 Task: Select the job type as volunteer.
Action: Mouse moved to (693, 91)
Screenshot: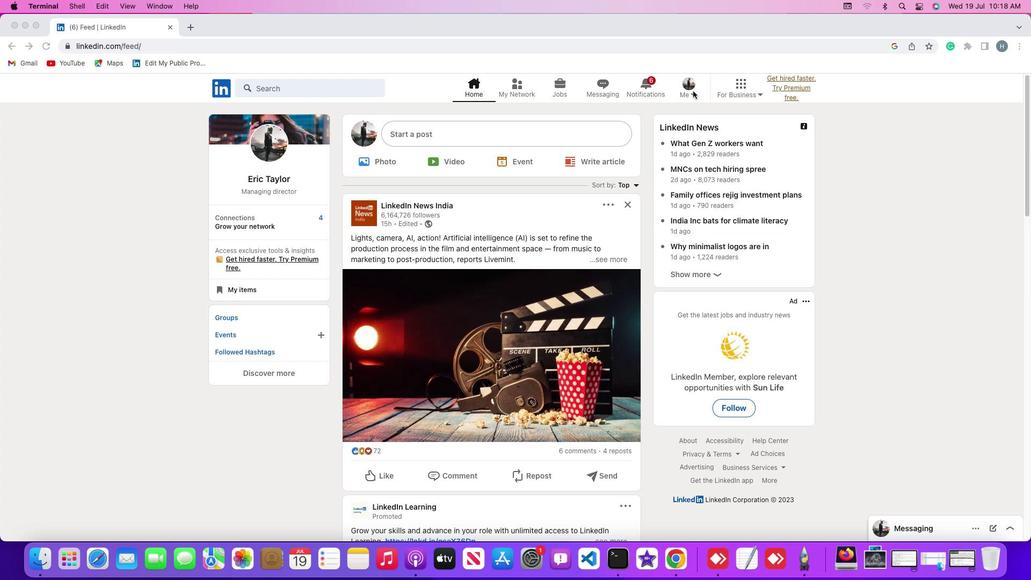 
Action: Mouse pressed left at (693, 91)
Screenshot: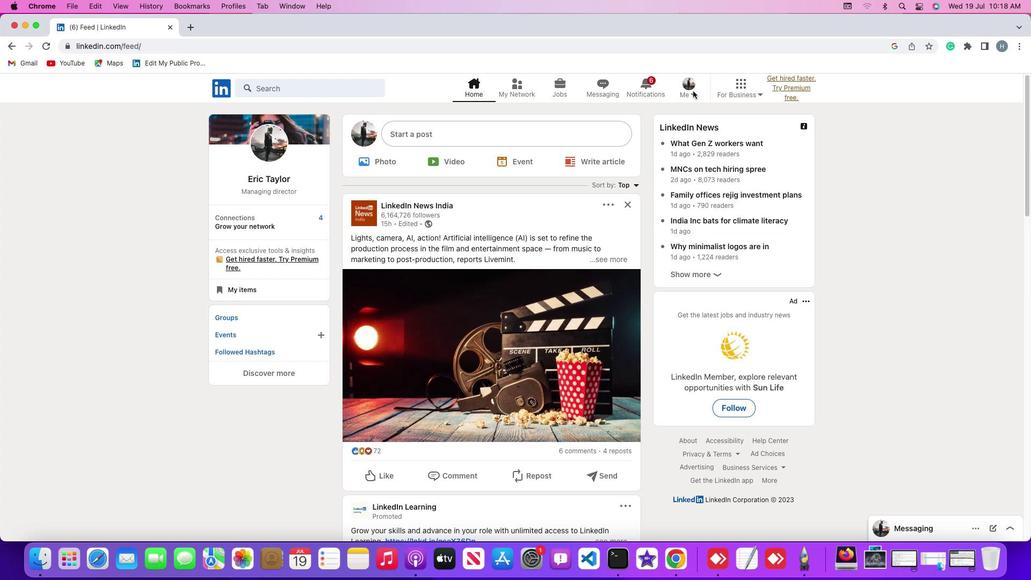 
Action: Mouse moved to (694, 94)
Screenshot: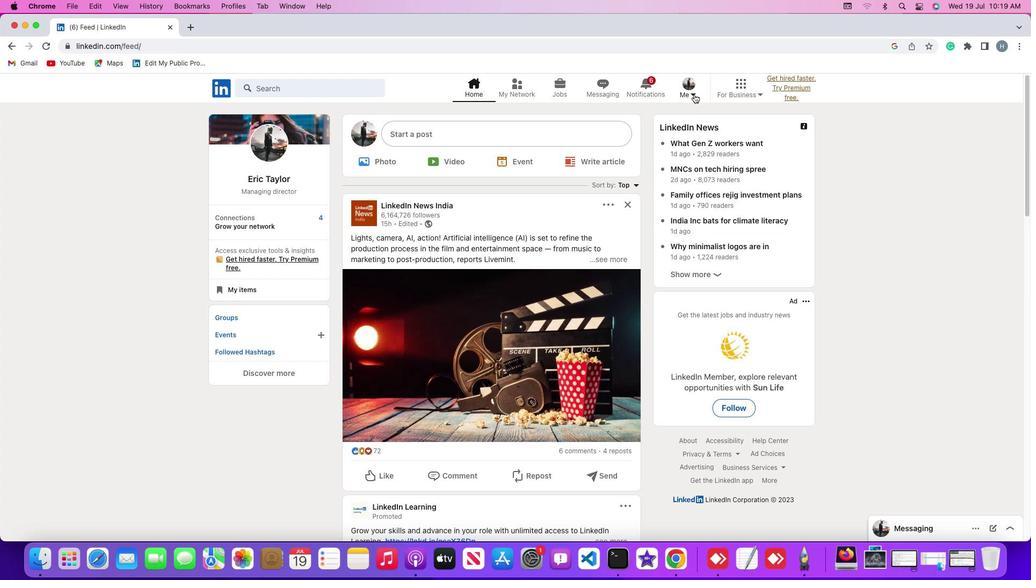
Action: Mouse pressed left at (694, 94)
Screenshot: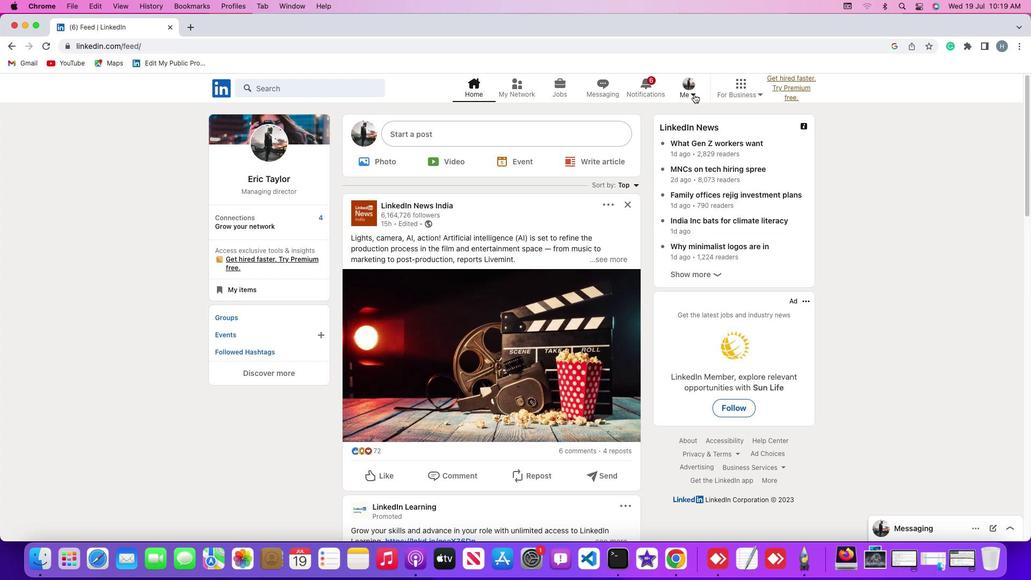 
Action: Mouse moved to (684, 148)
Screenshot: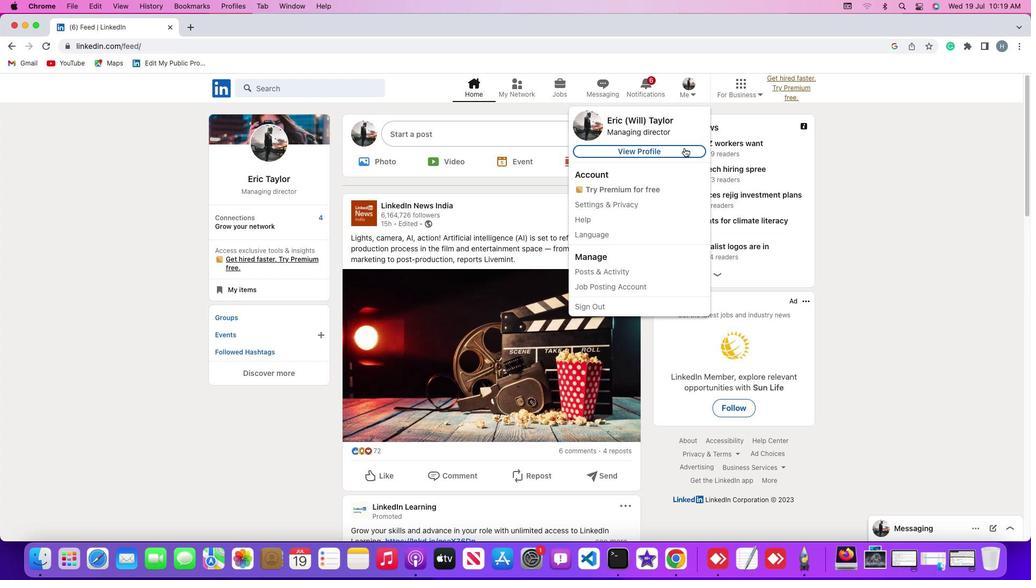
Action: Mouse pressed left at (684, 148)
Screenshot: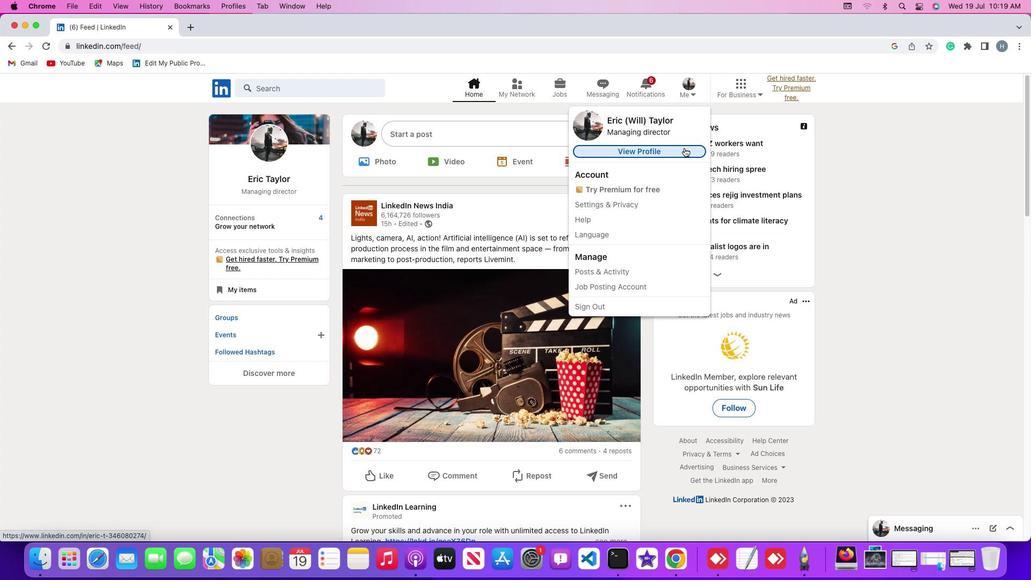 
Action: Mouse moved to (262, 322)
Screenshot: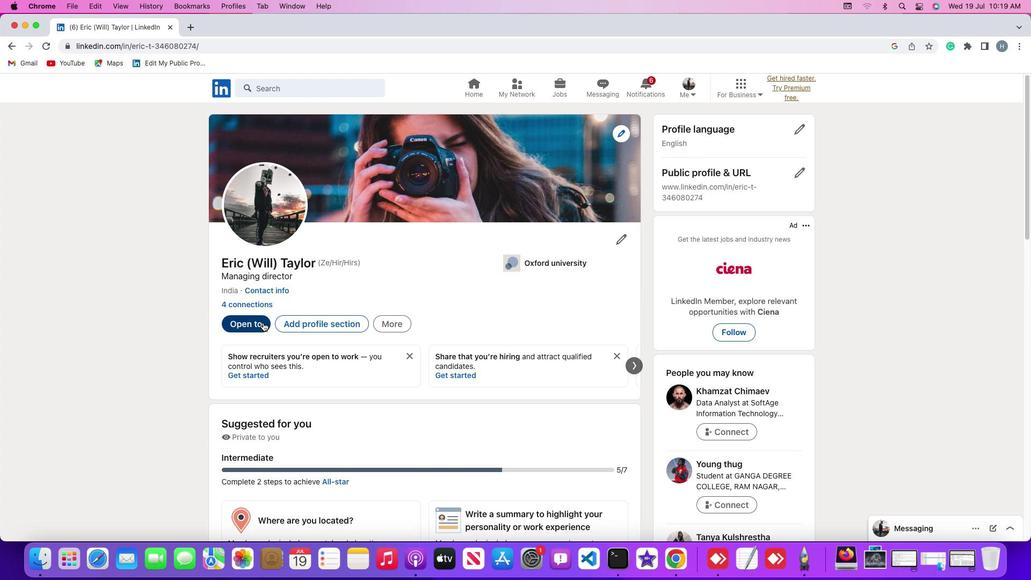 
Action: Mouse pressed left at (262, 322)
Screenshot: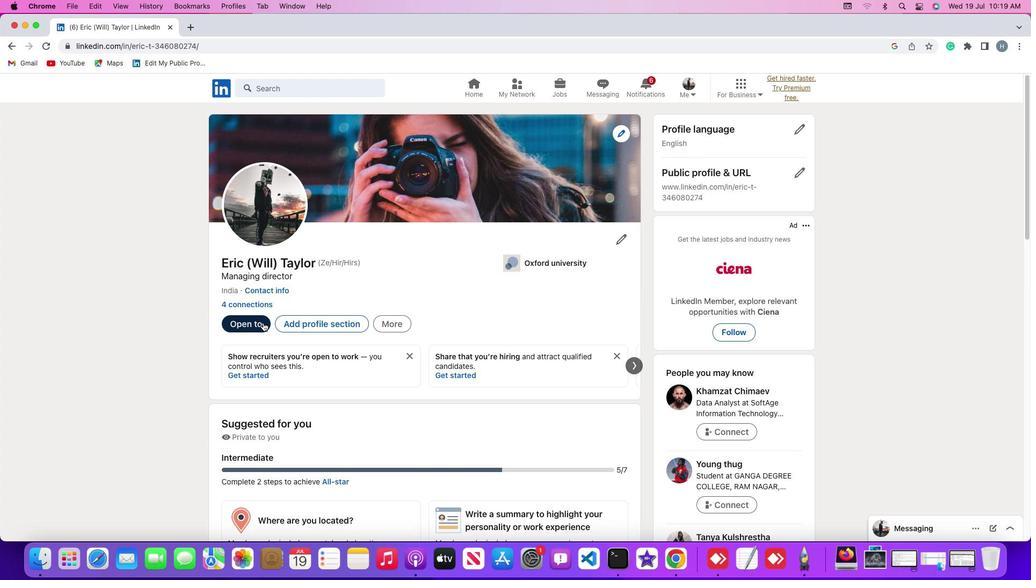 
Action: Mouse moved to (262, 397)
Screenshot: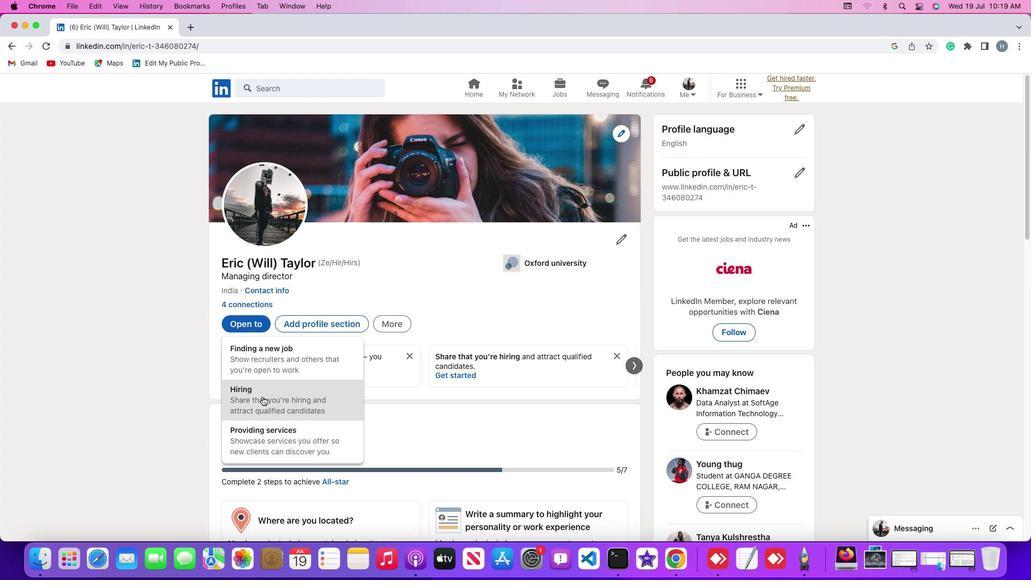 
Action: Mouse pressed left at (262, 397)
Screenshot: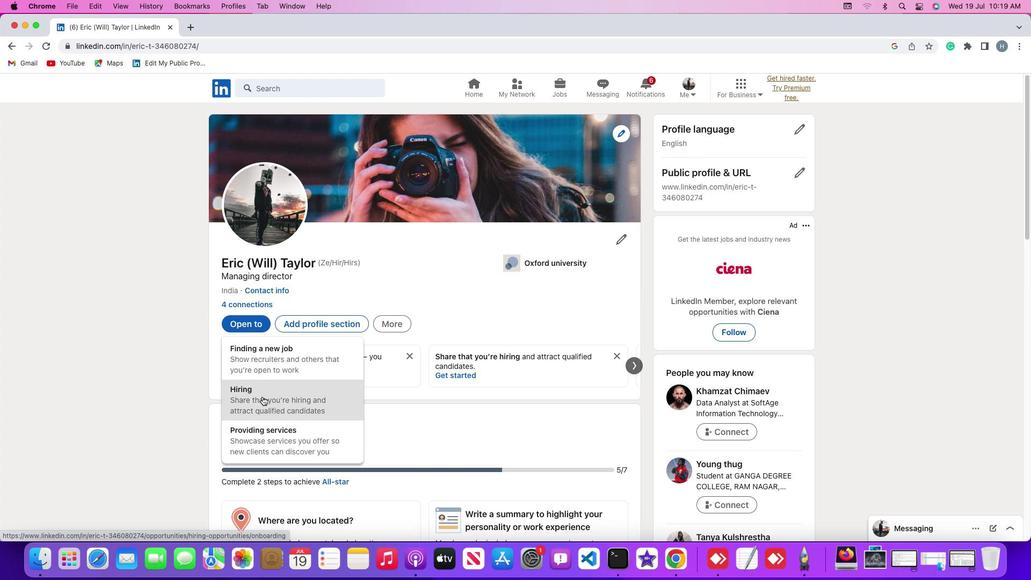 
Action: Mouse moved to (528, 368)
Screenshot: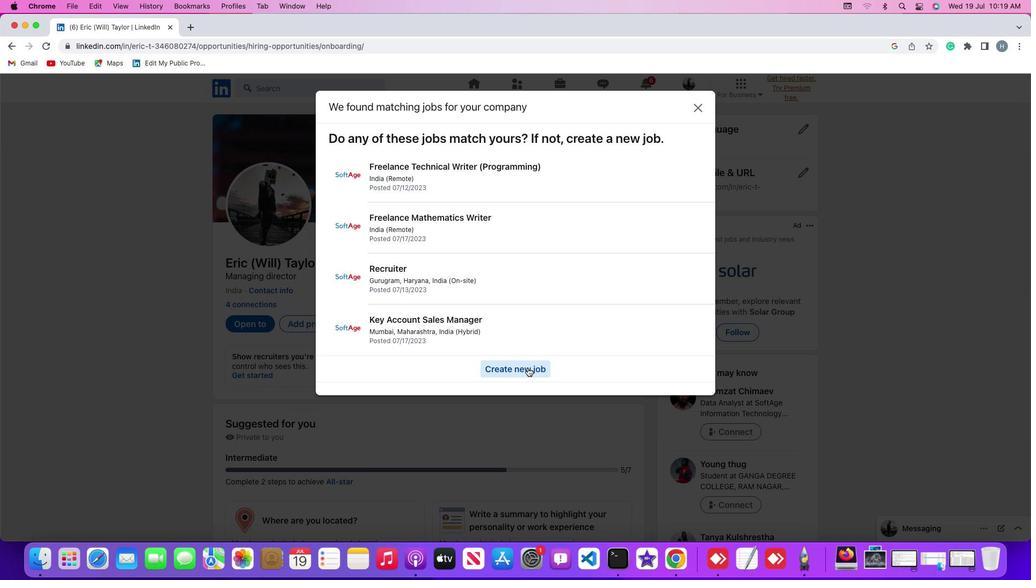 
Action: Mouse pressed left at (528, 368)
Screenshot: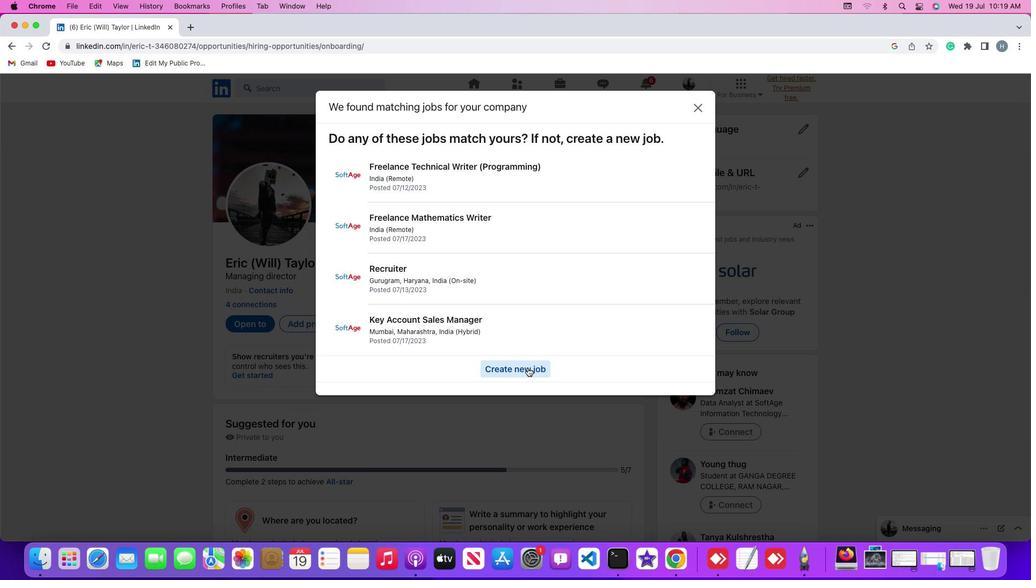 
Action: Mouse moved to (694, 301)
Screenshot: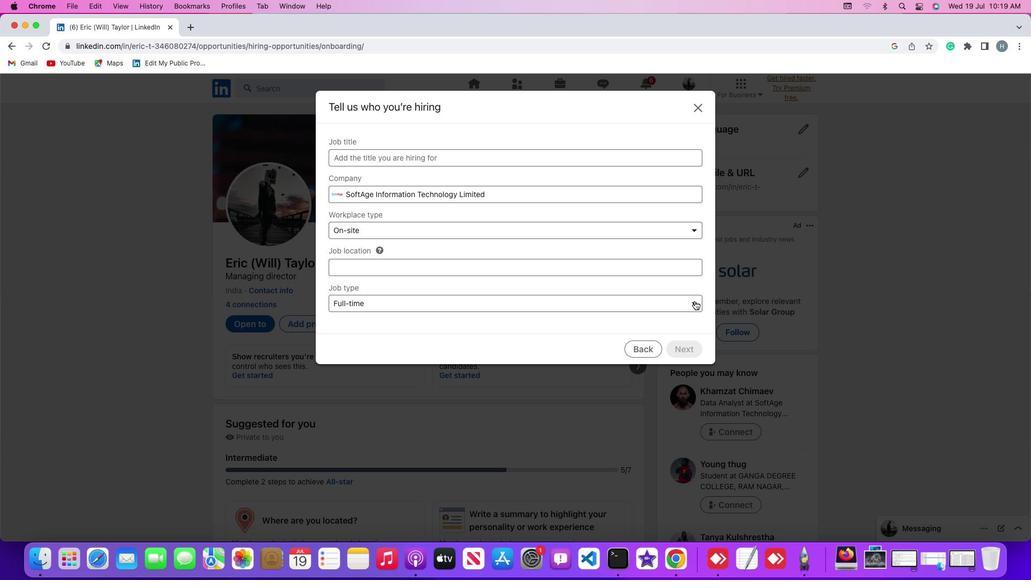 
Action: Mouse pressed left at (694, 301)
Screenshot: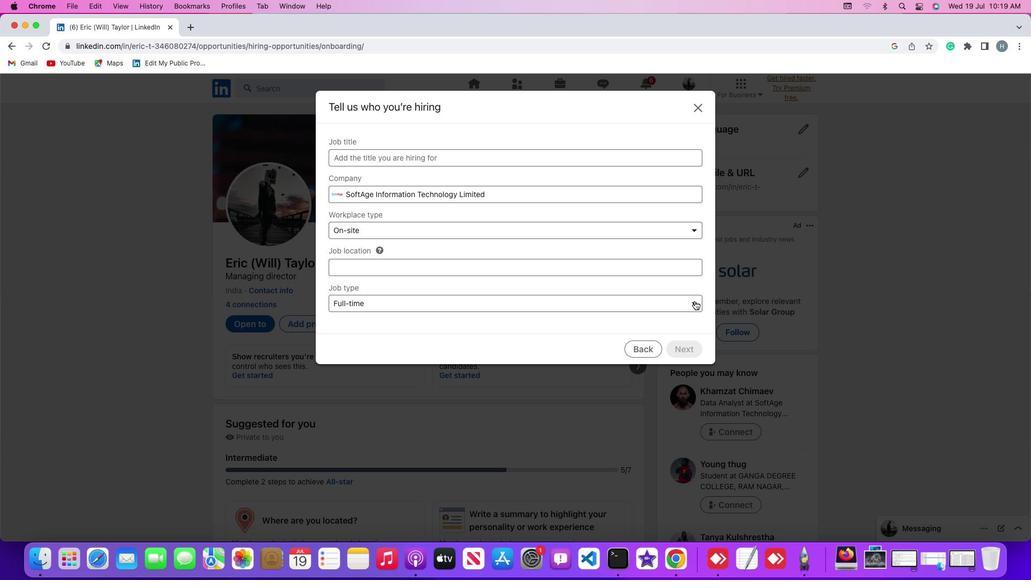 
Action: Mouse moved to (646, 401)
Screenshot: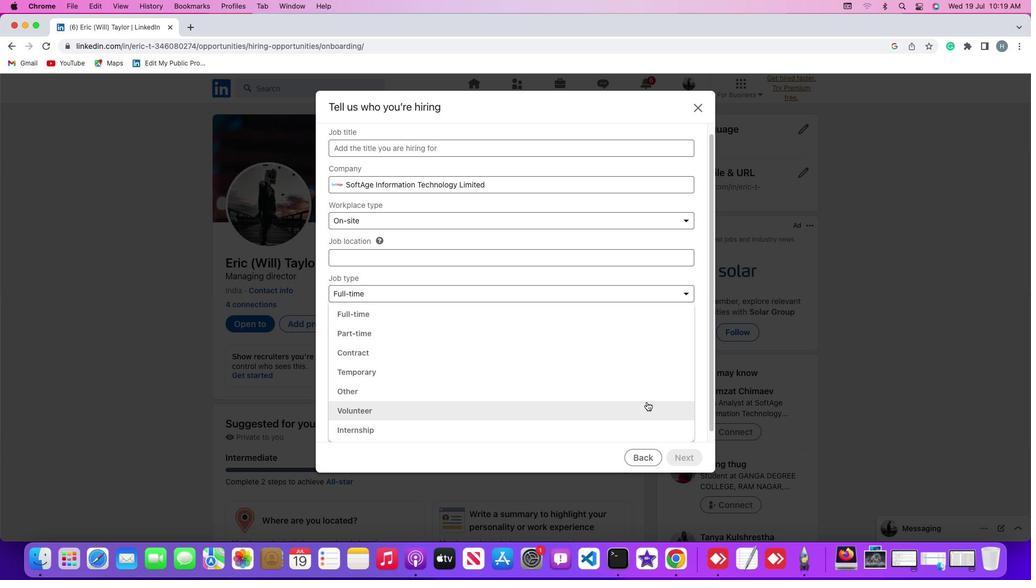 
Action: Mouse pressed left at (646, 401)
Screenshot: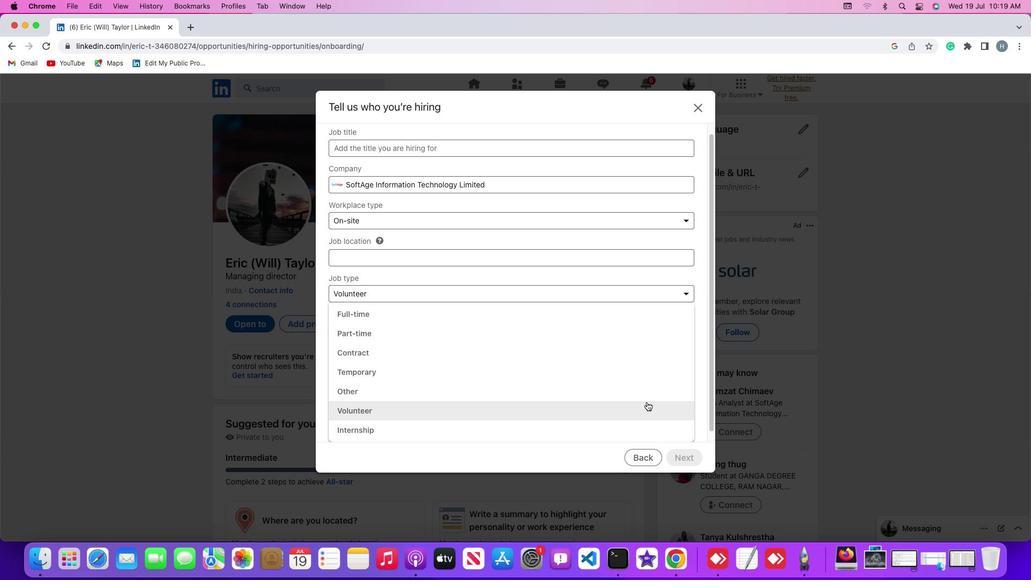 
Action: Mouse moved to (649, 384)
Screenshot: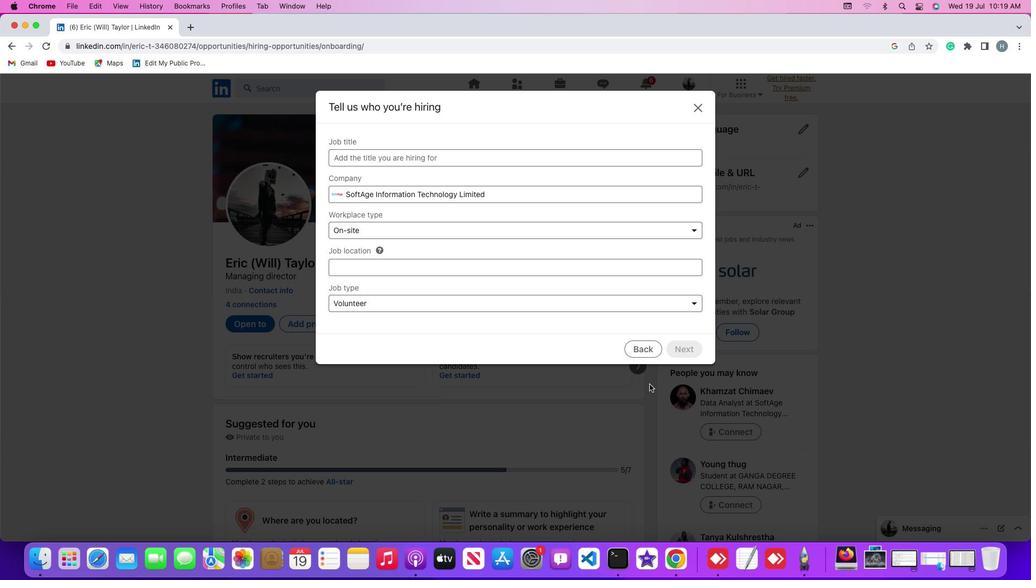 
